 Task: Make in the project XcelTech an epic 'Cloud Security Compliance'.
Action: Mouse moved to (206, 63)
Screenshot: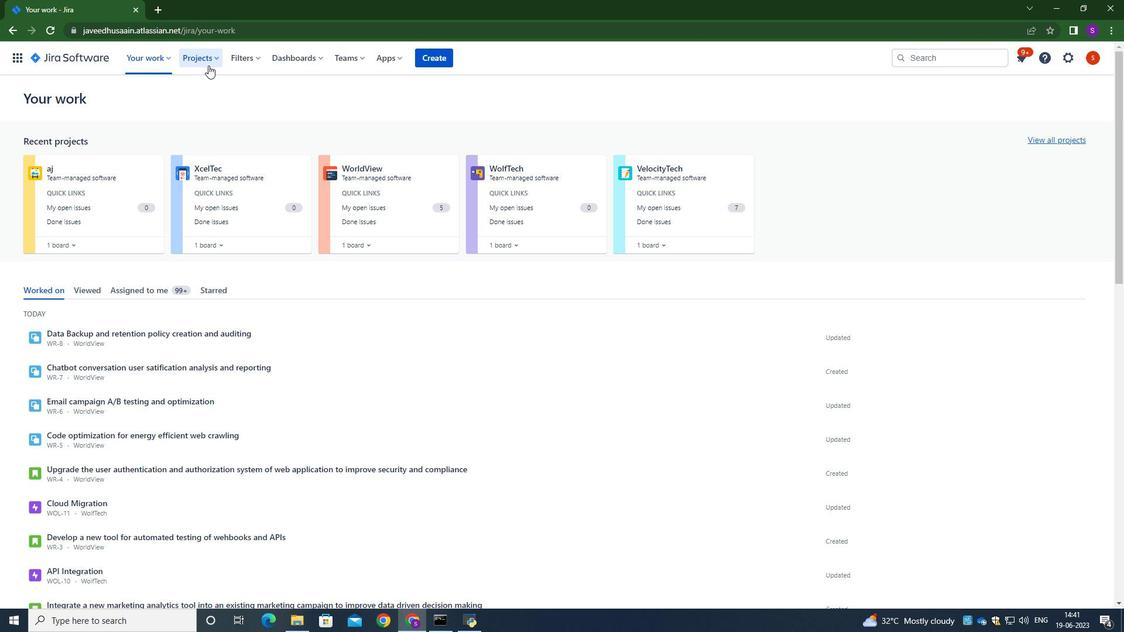 
Action: Mouse pressed left at (206, 63)
Screenshot: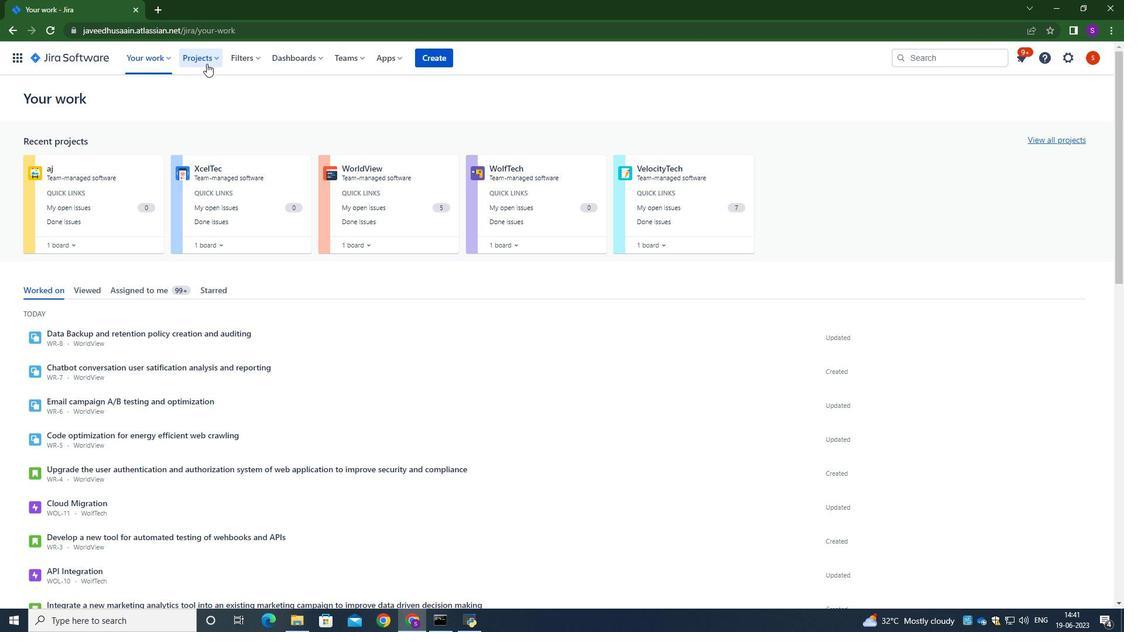 
Action: Mouse moved to (234, 135)
Screenshot: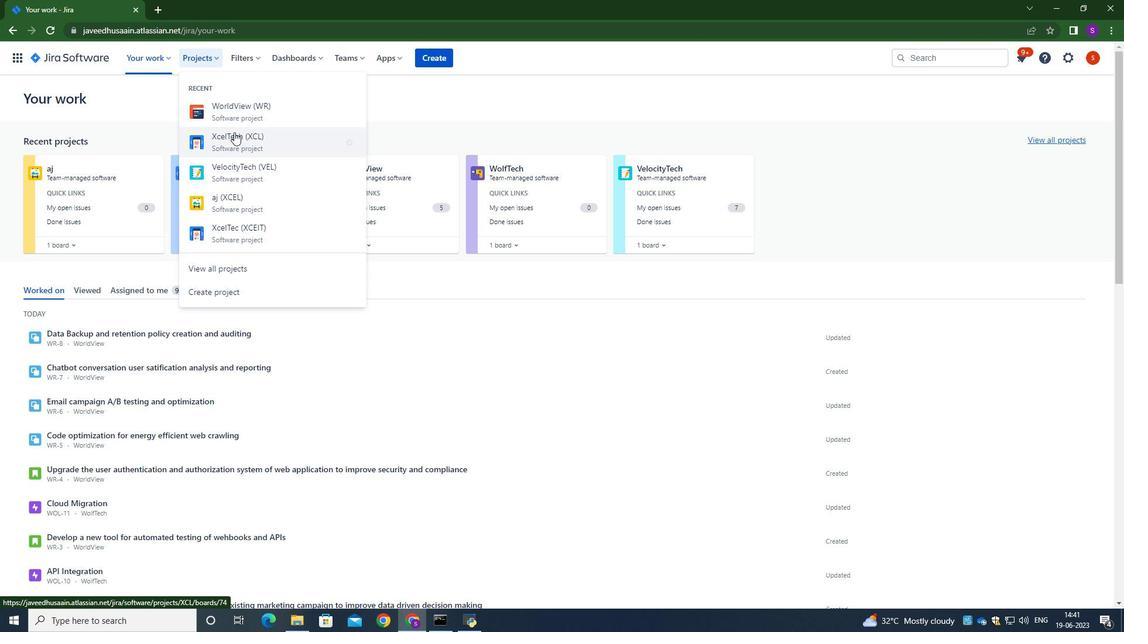 
Action: Mouse pressed left at (234, 135)
Screenshot: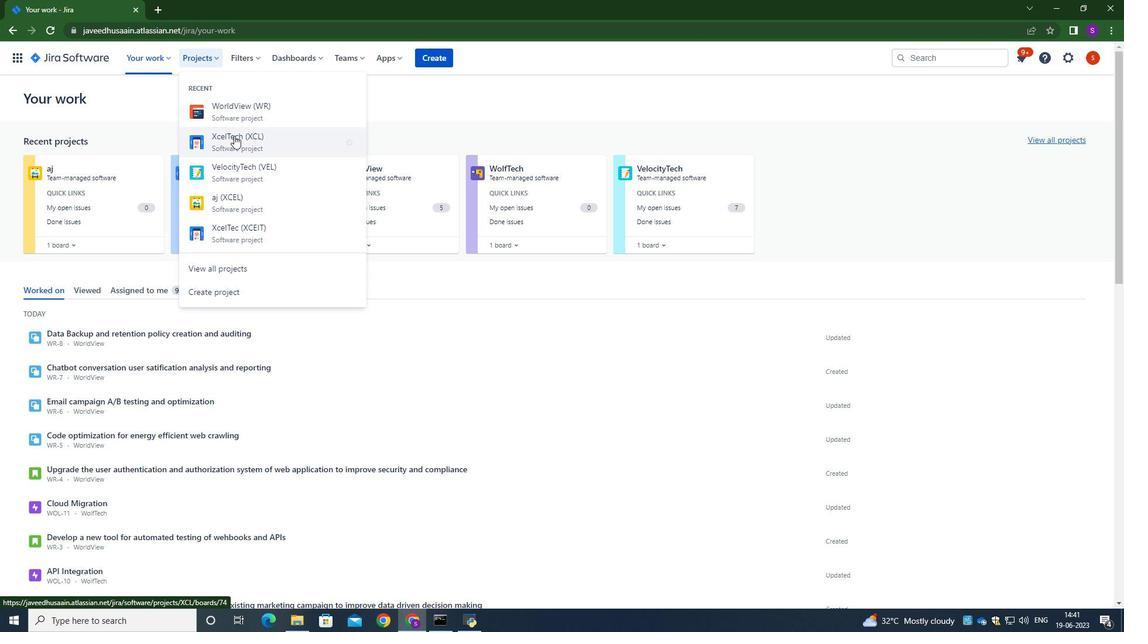 
Action: Mouse moved to (70, 184)
Screenshot: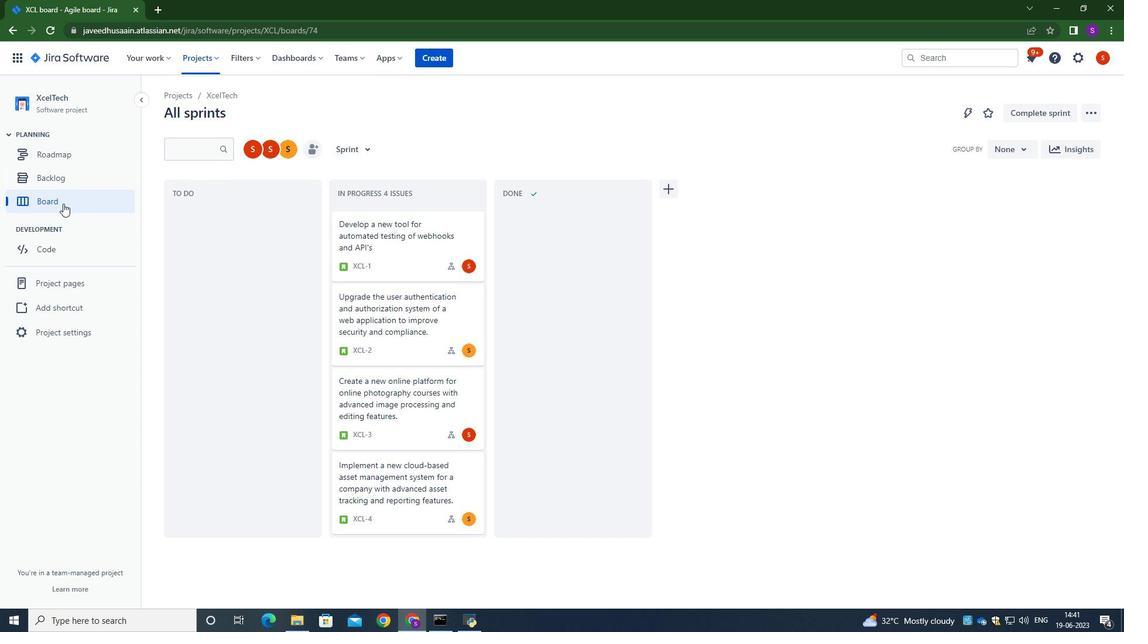 
Action: Mouse pressed left at (70, 184)
Screenshot: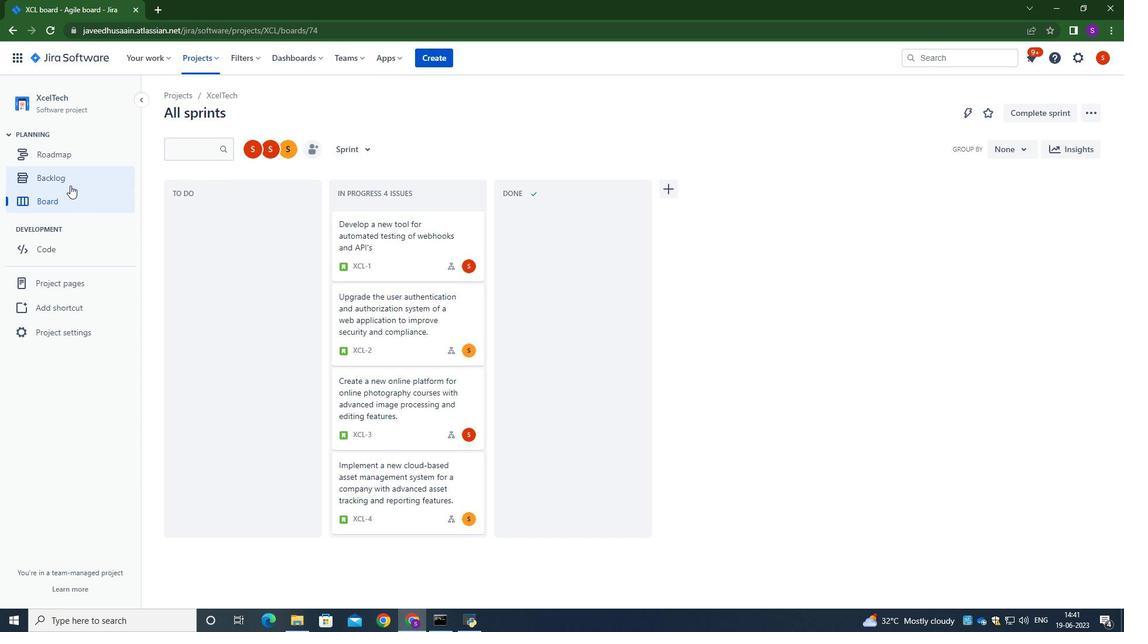 
Action: Mouse moved to (235, 404)
Screenshot: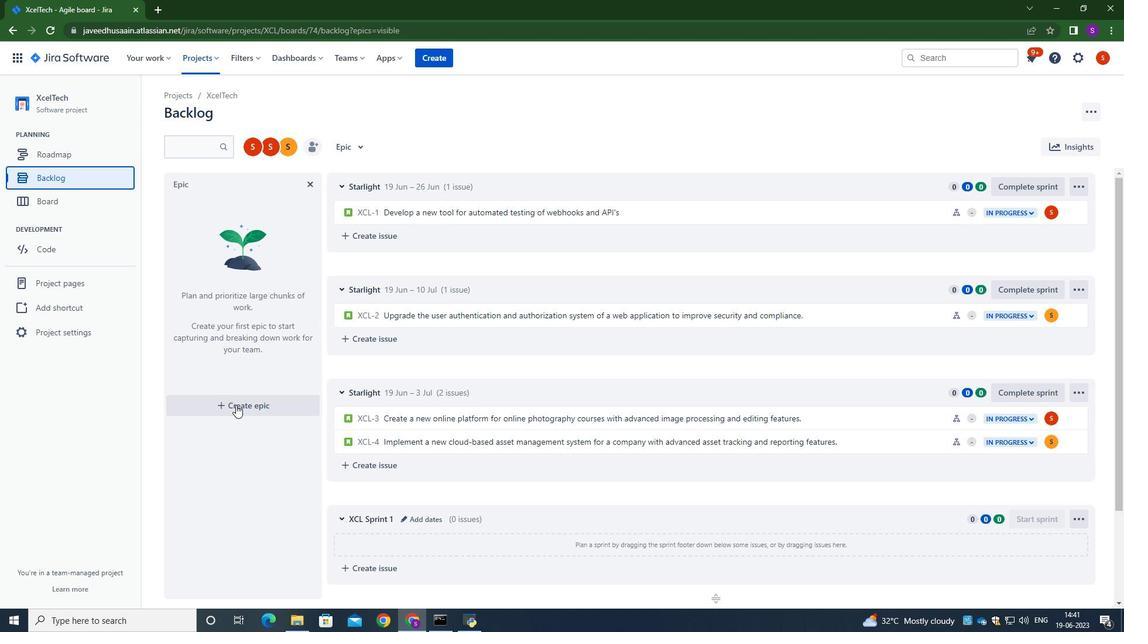 
Action: Mouse pressed left at (235, 404)
Screenshot: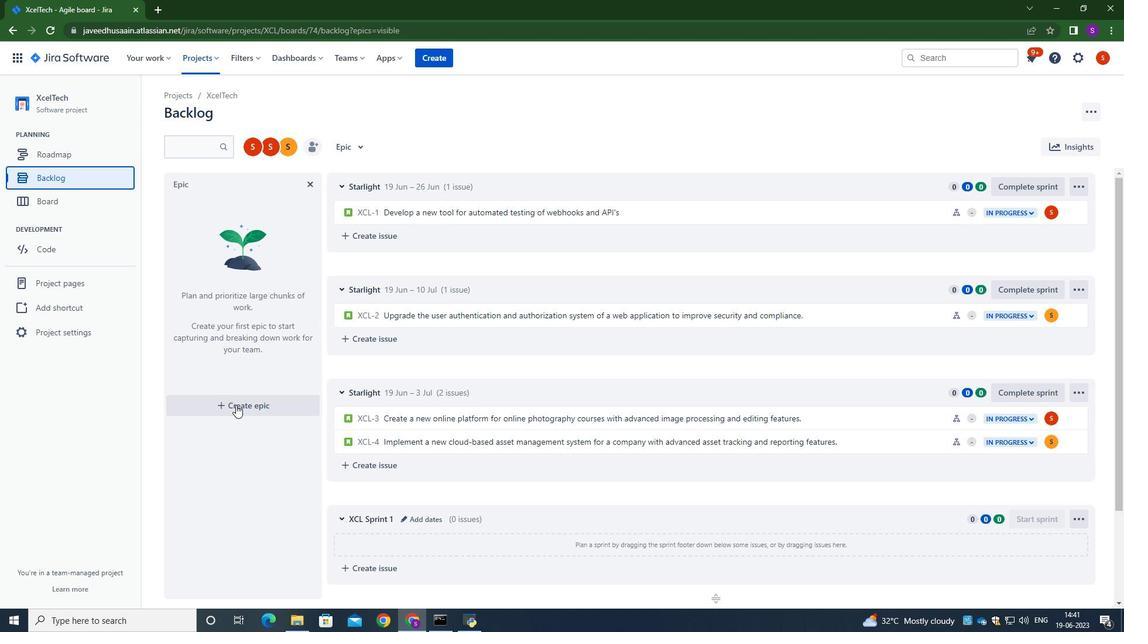 
Action: Mouse moved to (233, 402)
Screenshot: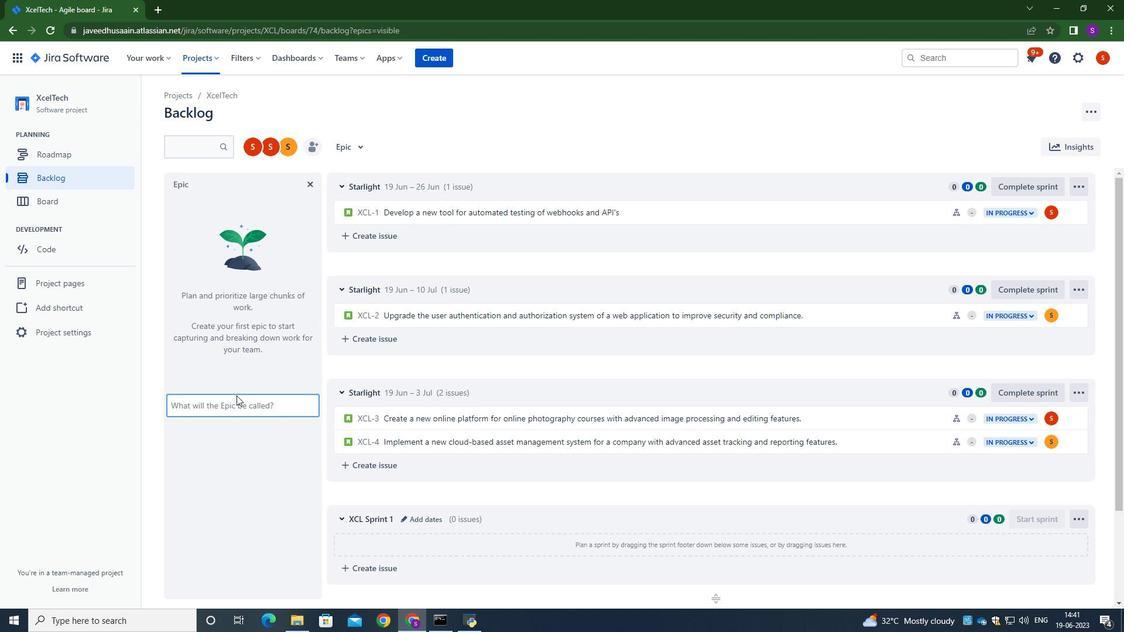 
Action: Mouse pressed left at (233, 402)
Screenshot: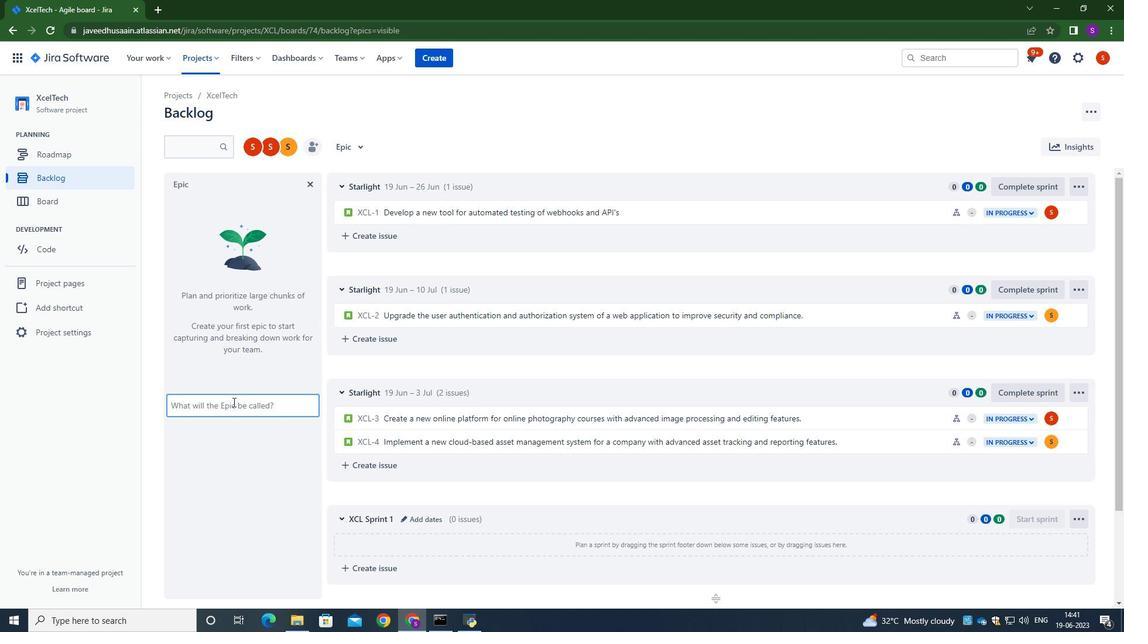 
Action: Mouse moved to (233, 402)
Screenshot: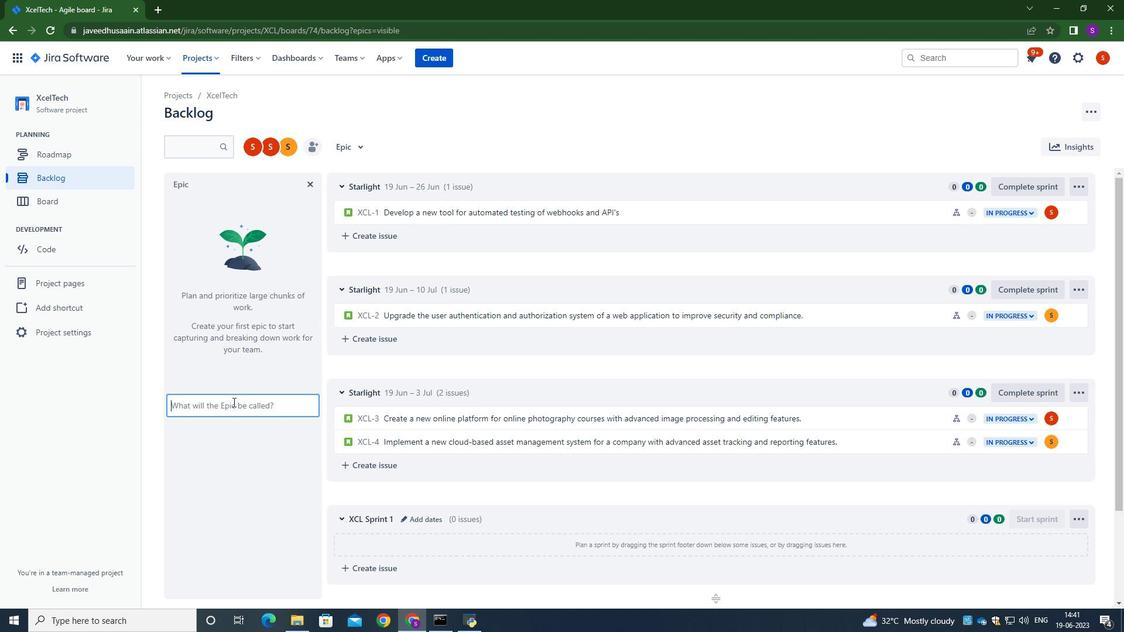 
Action: Key pressed <Key.caps_lock>C<Key.caps_lock>loud<Key.space><Key.caps_lock>S<Key.caps_lock>ecut<Key.backspace>rity<Key.space><Key.caps_lock>C<Key.caps_lock>ompliance<Key.enter>
Screenshot: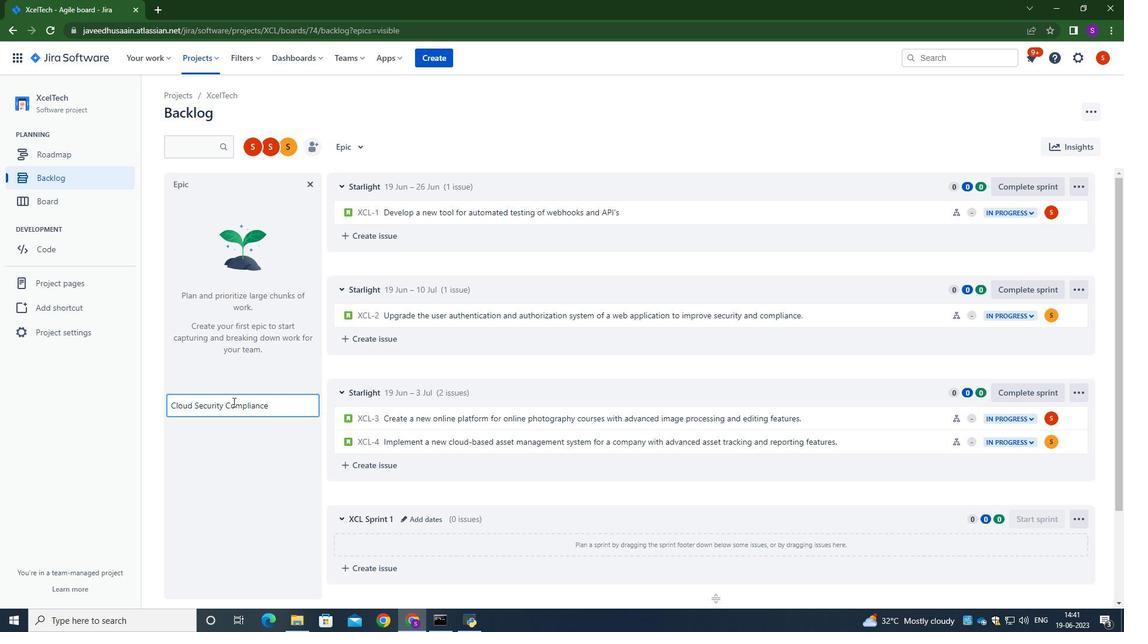 
Action: Mouse moved to (241, 389)
Screenshot: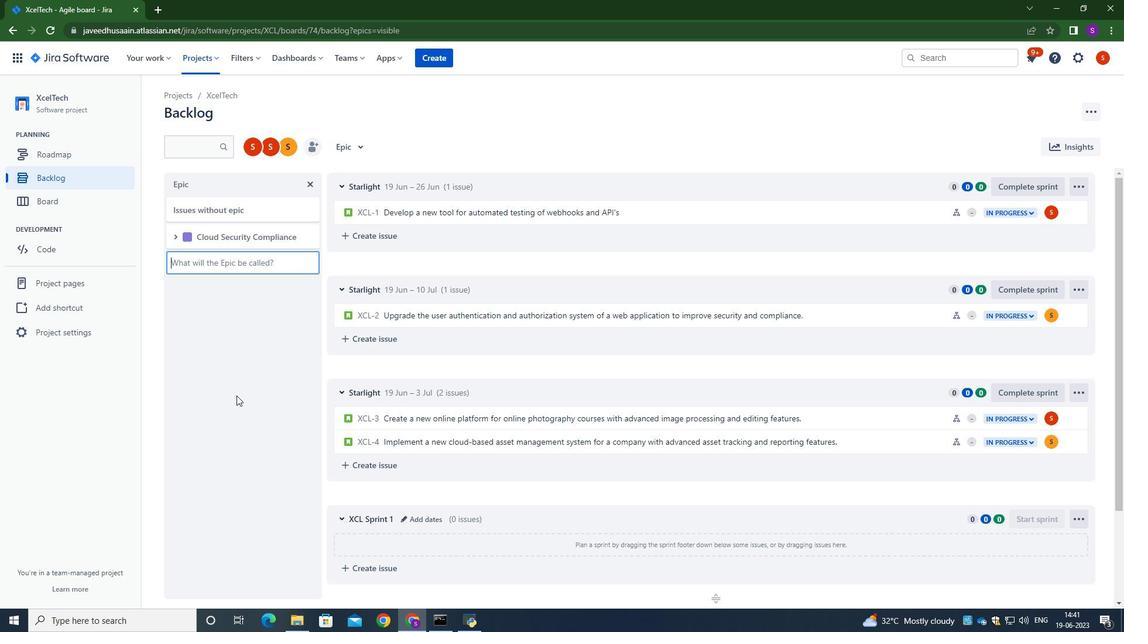 
Action: Mouse pressed left at (241, 389)
Screenshot: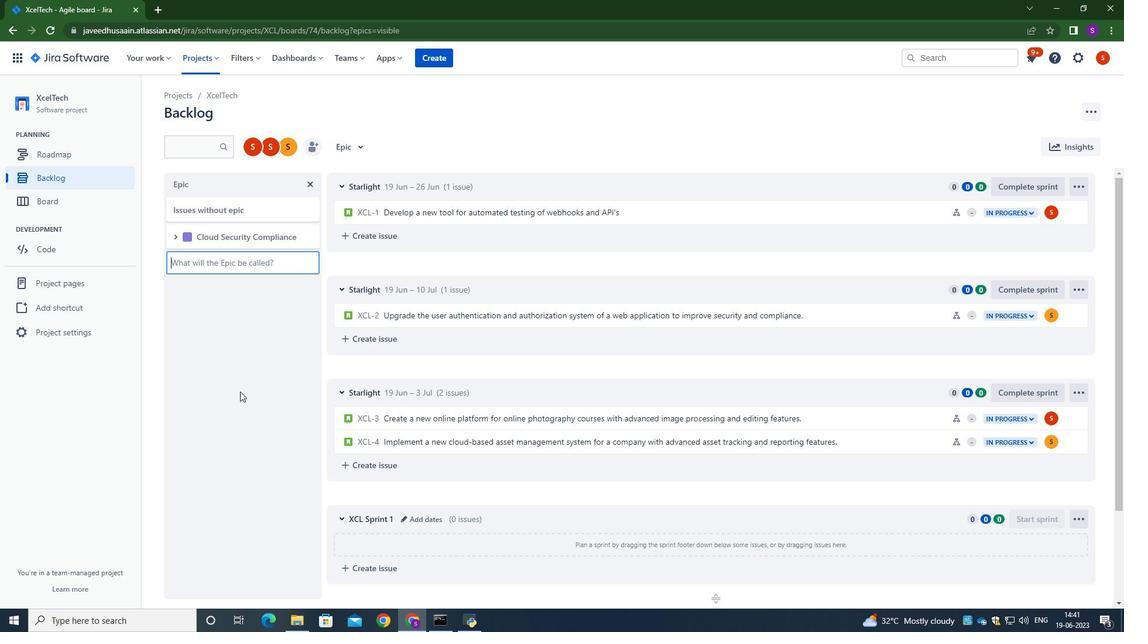 
